 Task: Select Purple Colour To Highlight The Text
Action: Mouse moved to (235, 188)
Screenshot: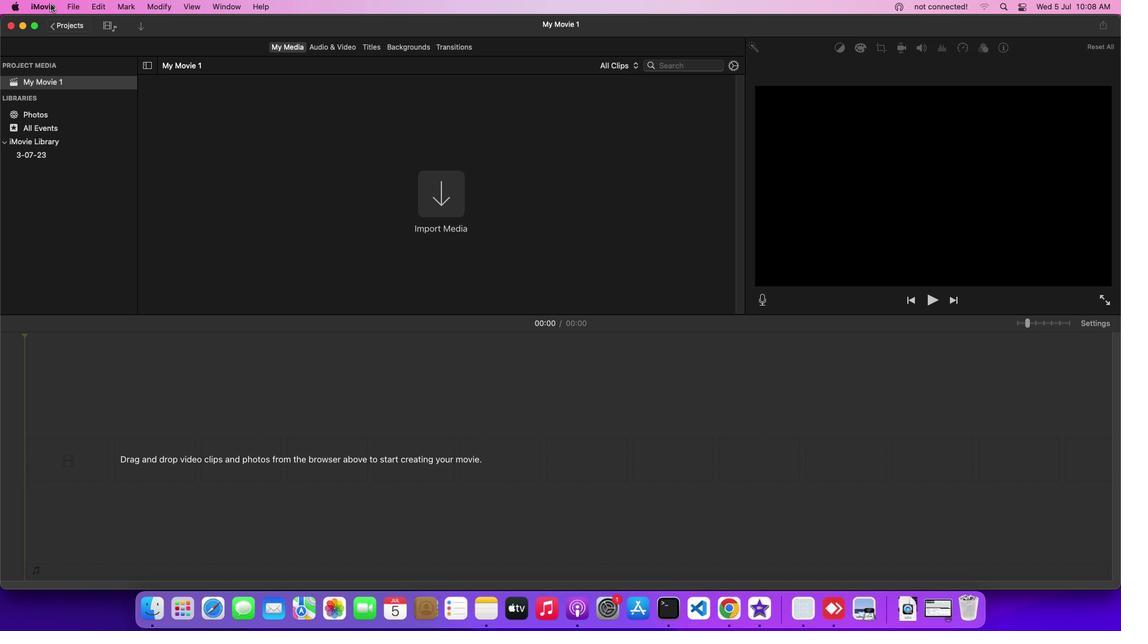 
Action: Mouse pressed left at (235, 188)
Screenshot: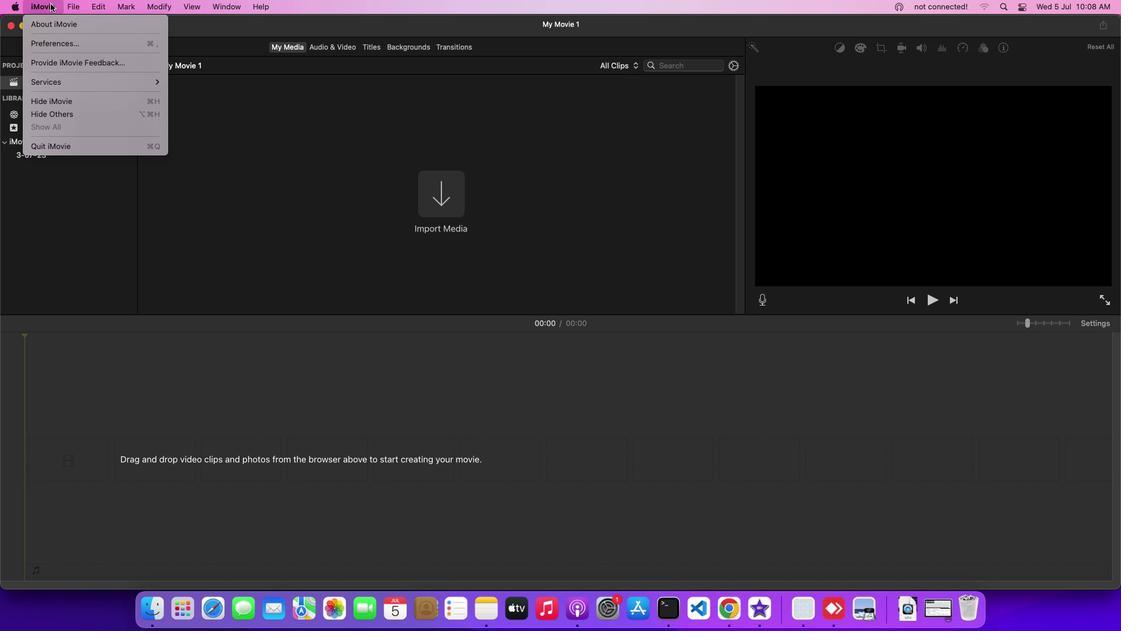 
Action: Mouse moved to (234, 206)
Screenshot: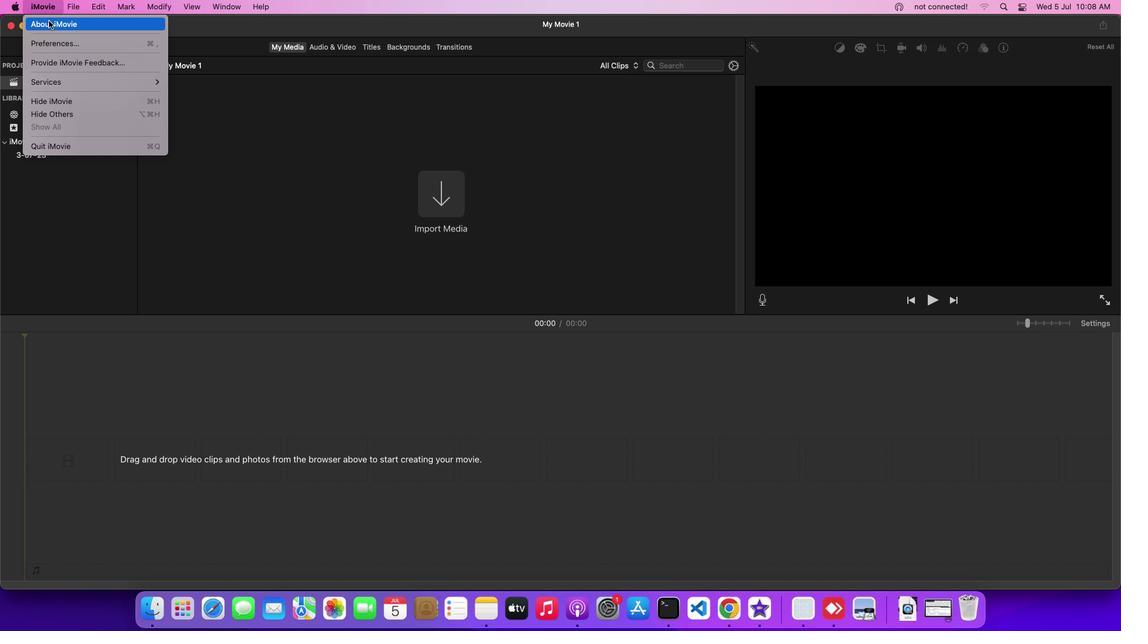 
Action: Mouse pressed left at (234, 206)
Screenshot: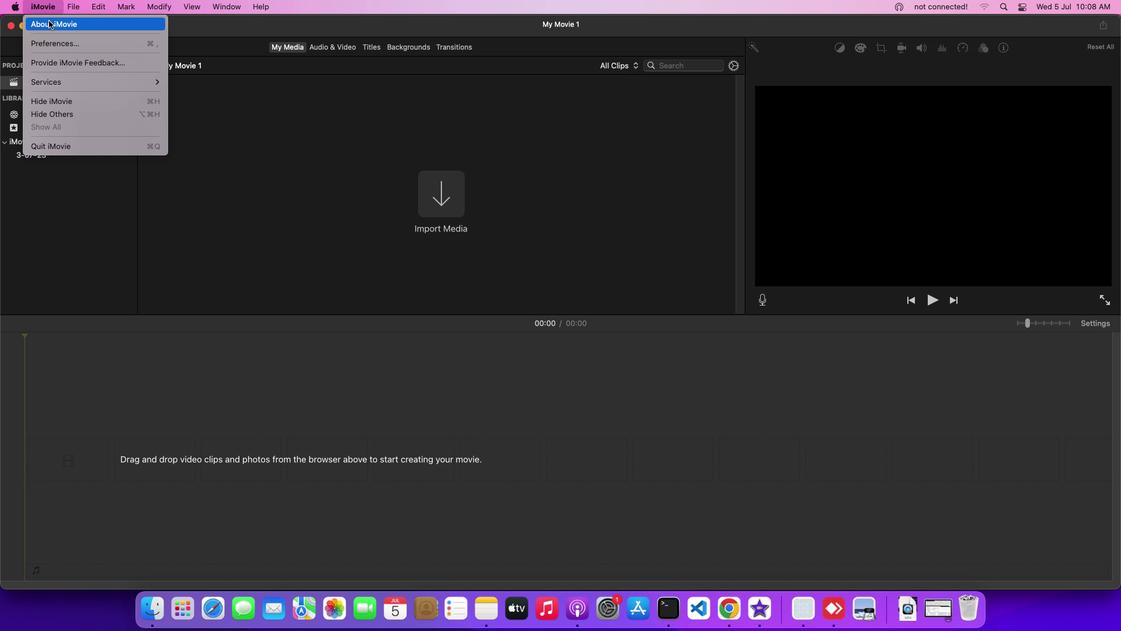 
Action: Mouse moved to (837, 530)
Screenshot: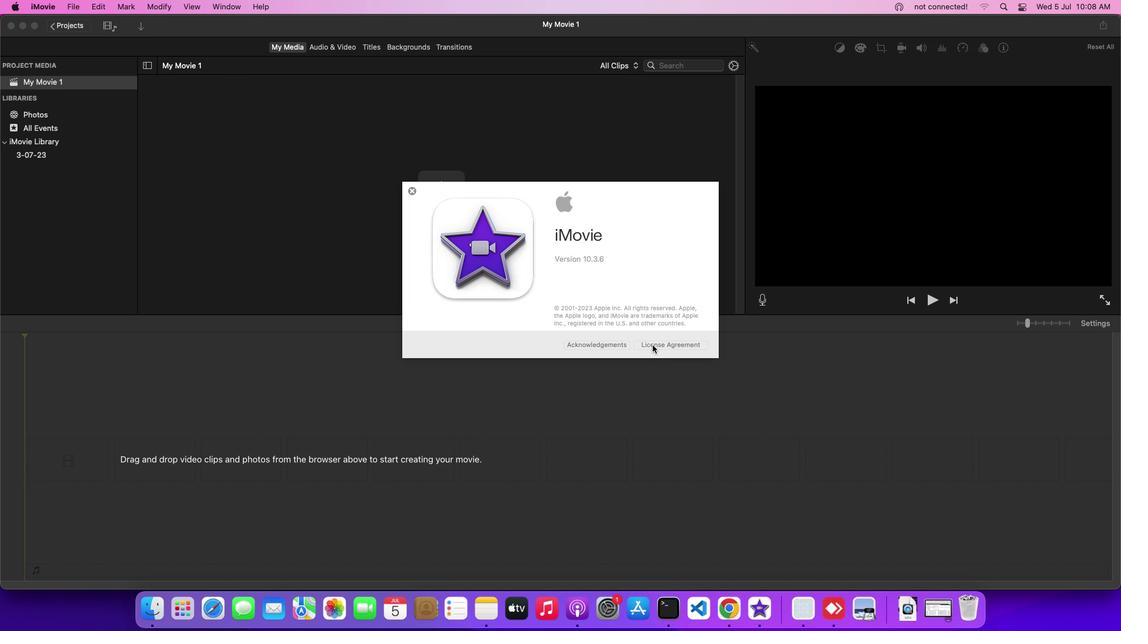 
Action: Mouse pressed left at (837, 530)
Screenshot: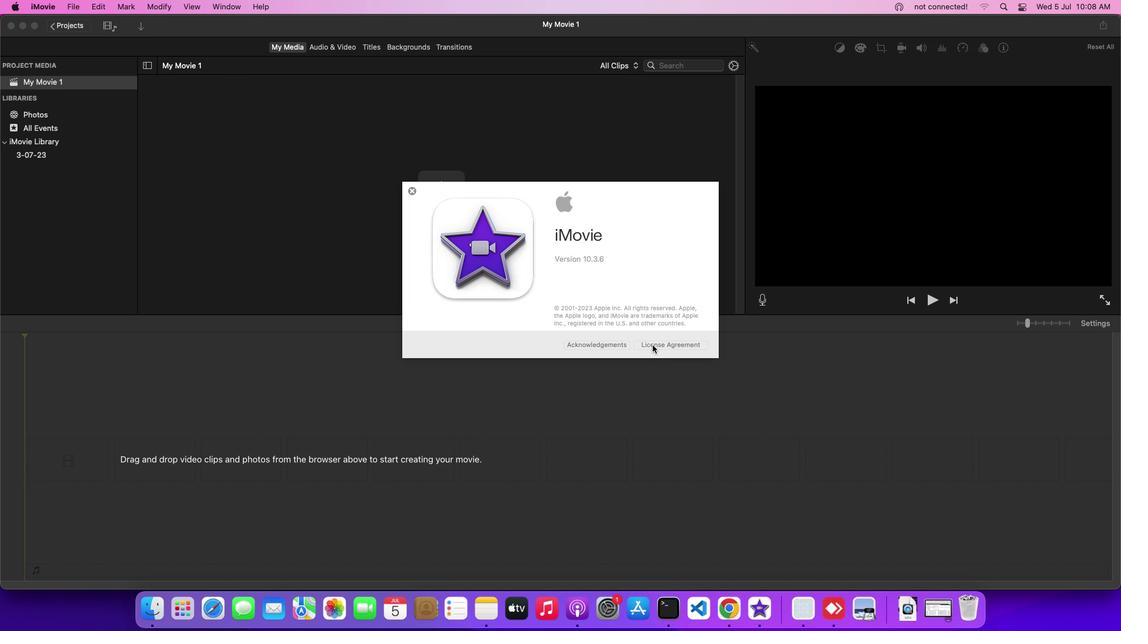 
Action: Mouse moved to (791, 218)
Screenshot: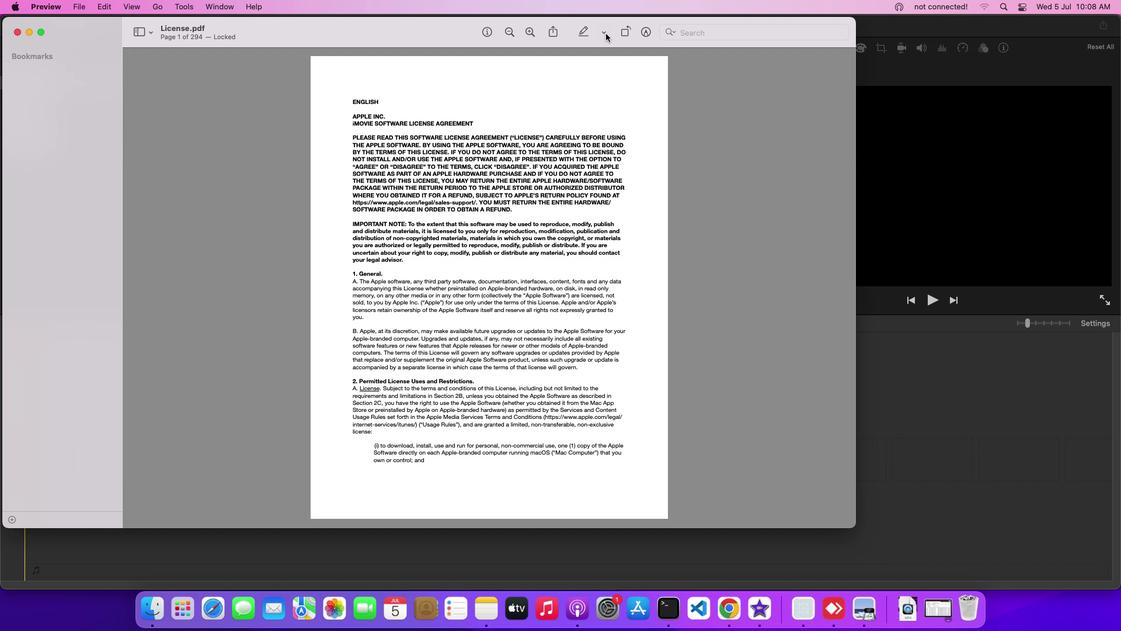 
Action: Mouse pressed left at (791, 218)
Screenshot: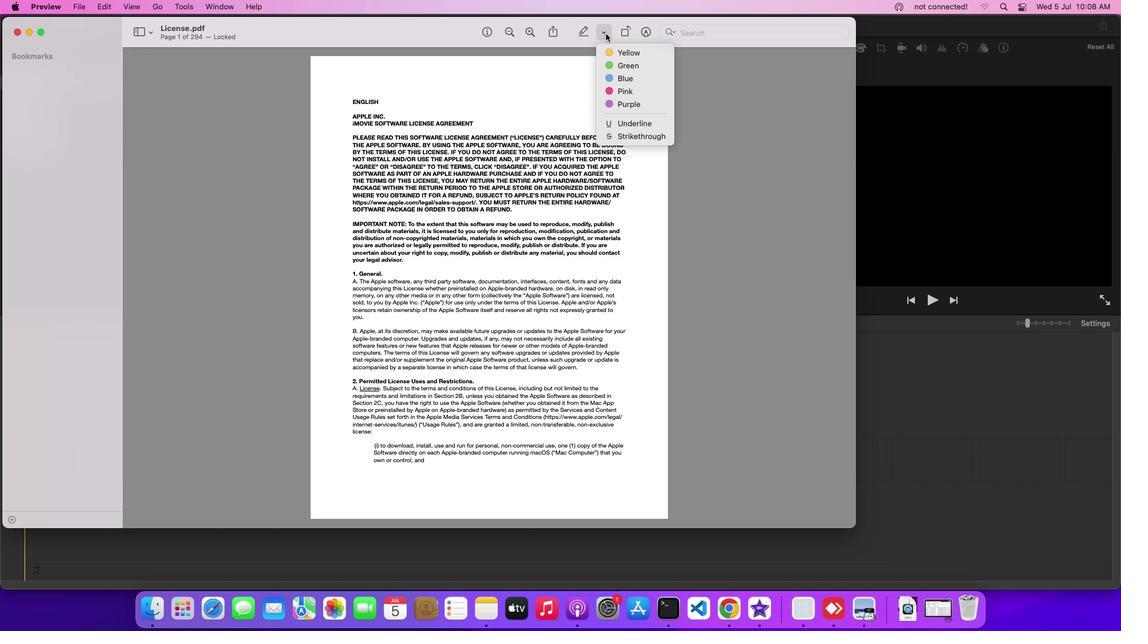 
Action: Mouse moved to (795, 288)
Screenshot: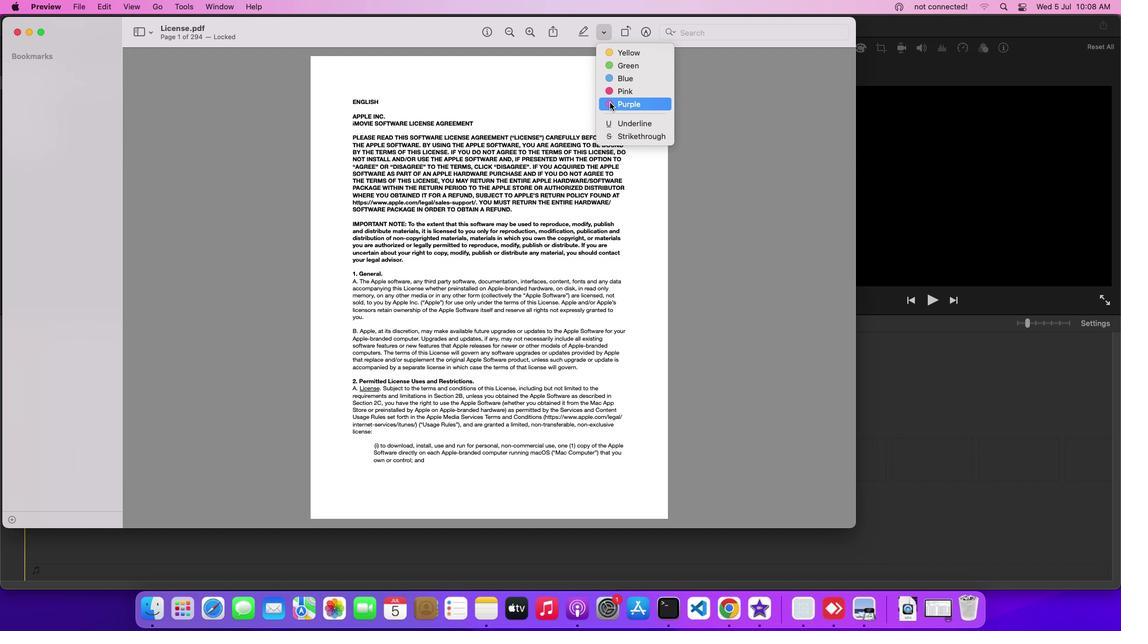 
Action: Mouse pressed left at (795, 288)
Screenshot: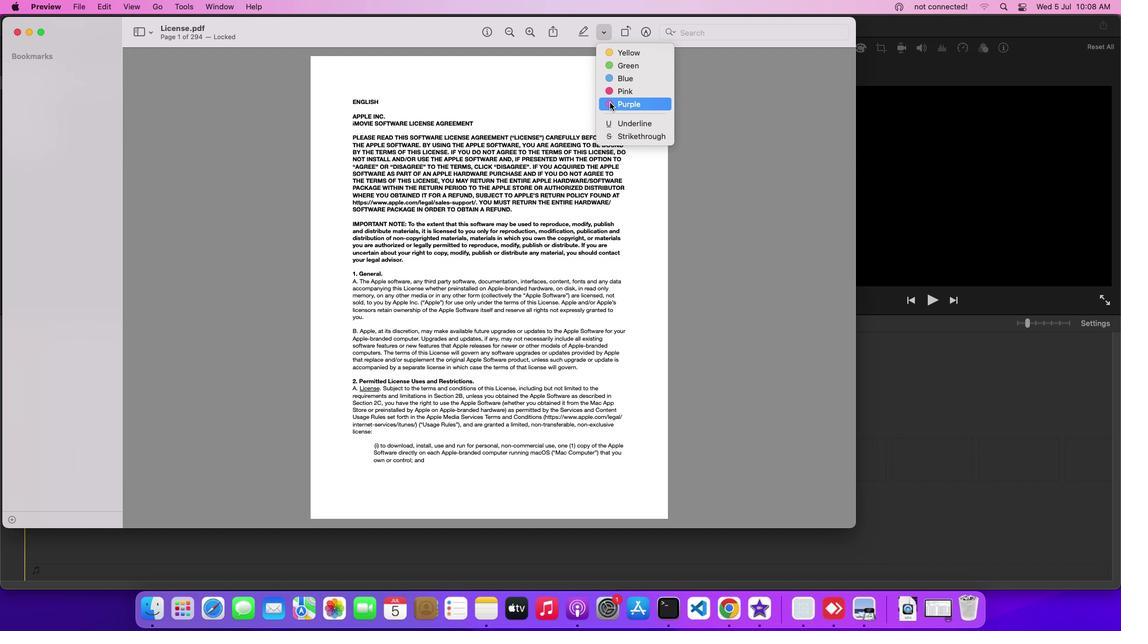 
